 Task: Create a rule when checklist name is completed in a card by me.
Action: Mouse moved to (477, 406)
Screenshot: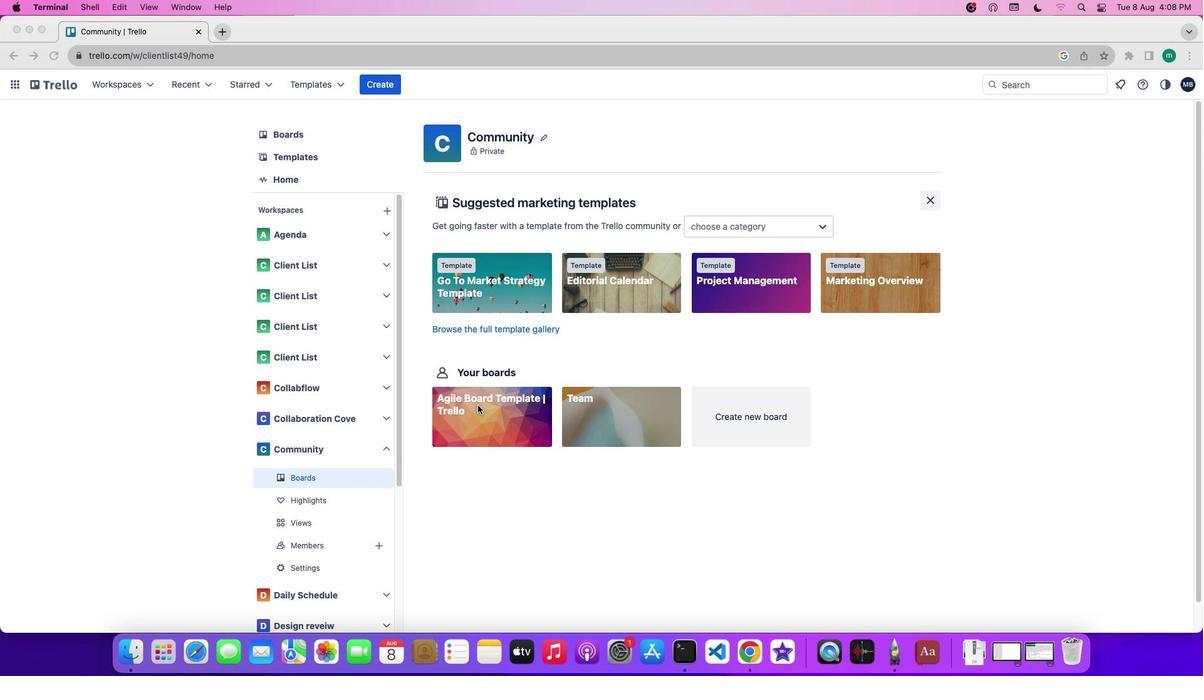 
Action: Mouse pressed left at (477, 406)
Screenshot: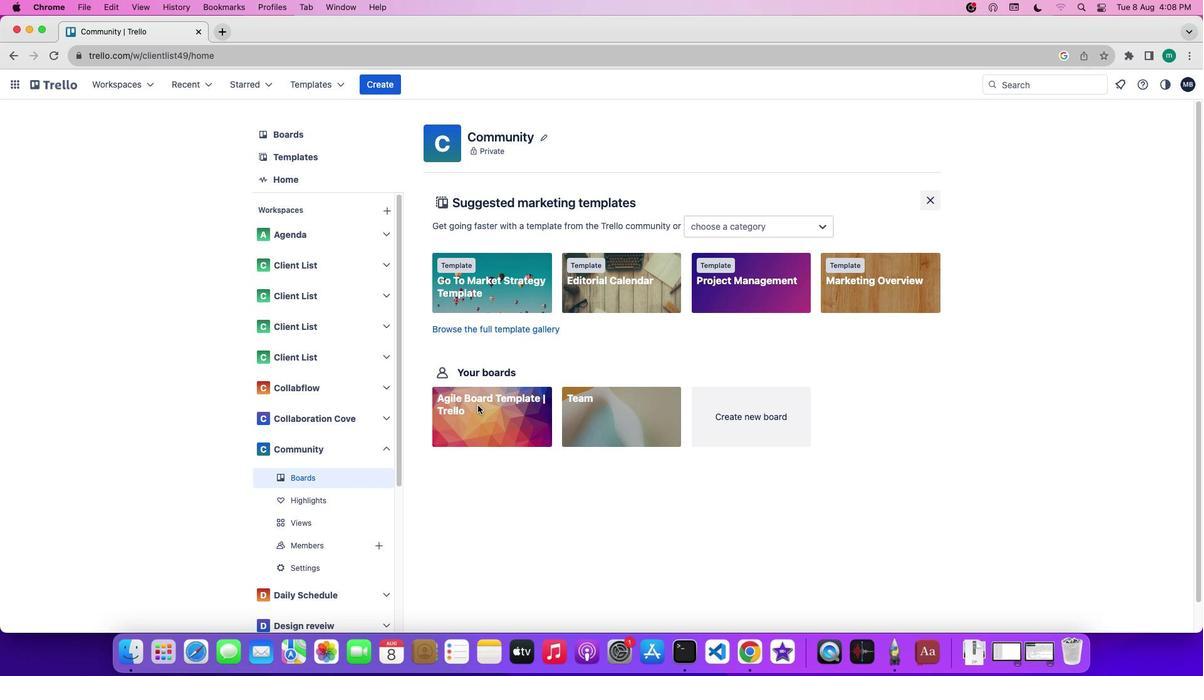 
Action: Mouse pressed left at (477, 406)
Screenshot: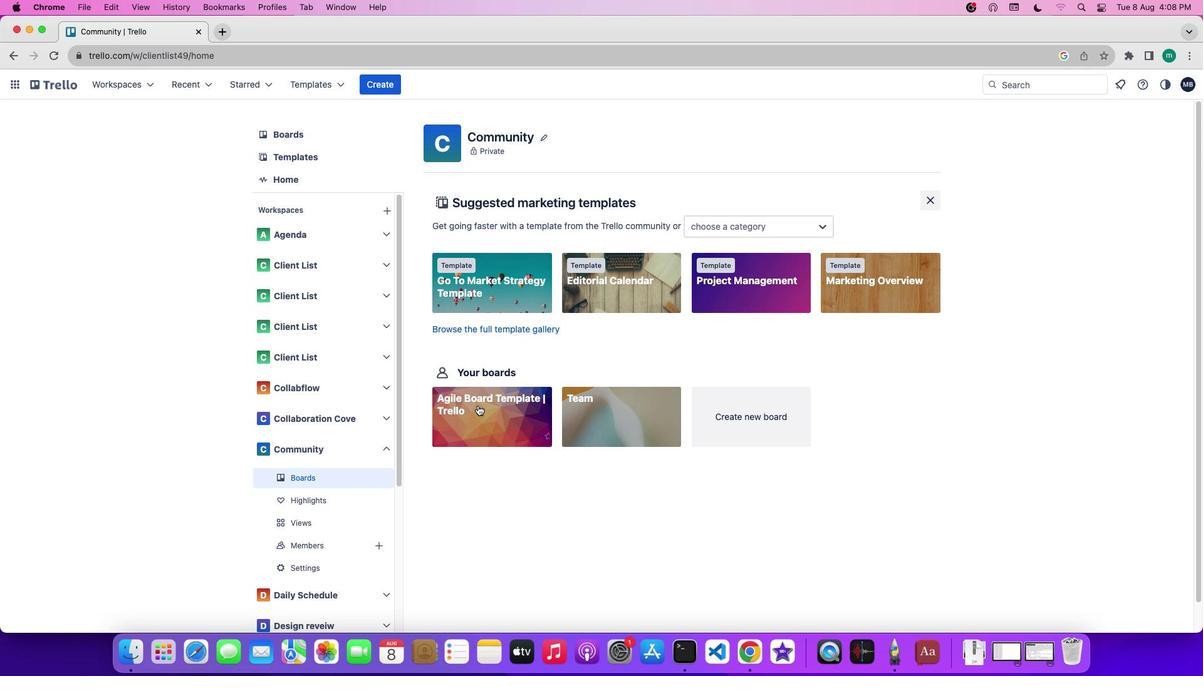 
Action: Mouse moved to (1139, 270)
Screenshot: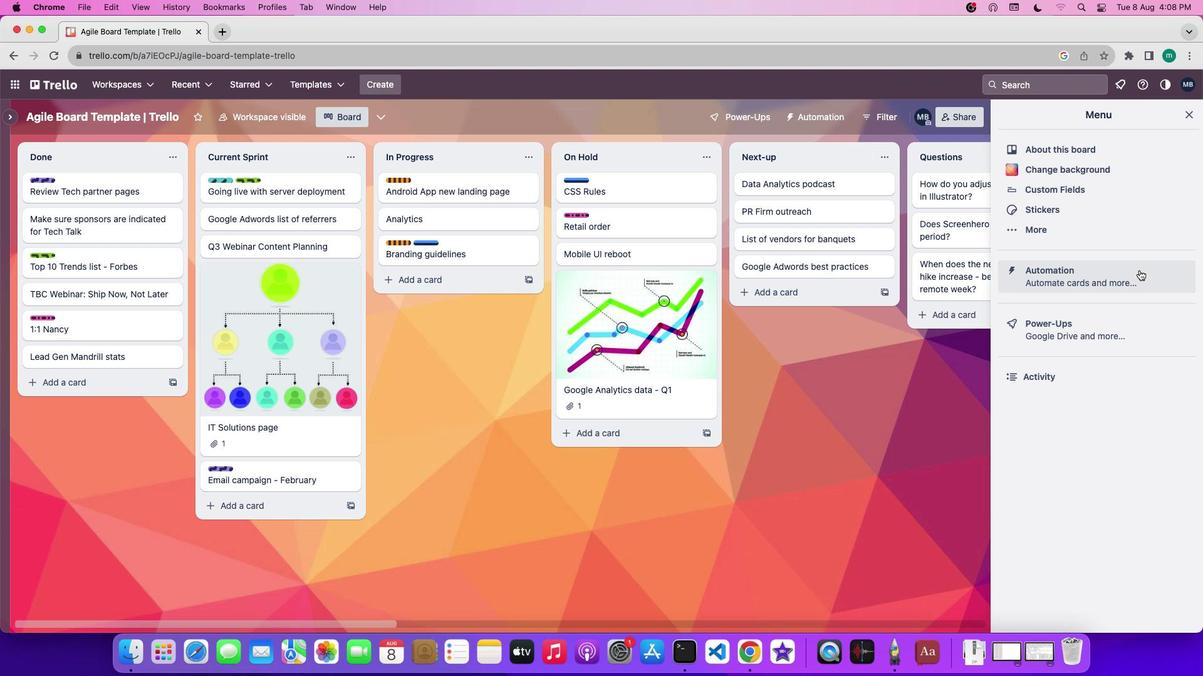 
Action: Mouse pressed left at (1139, 270)
Screenshot: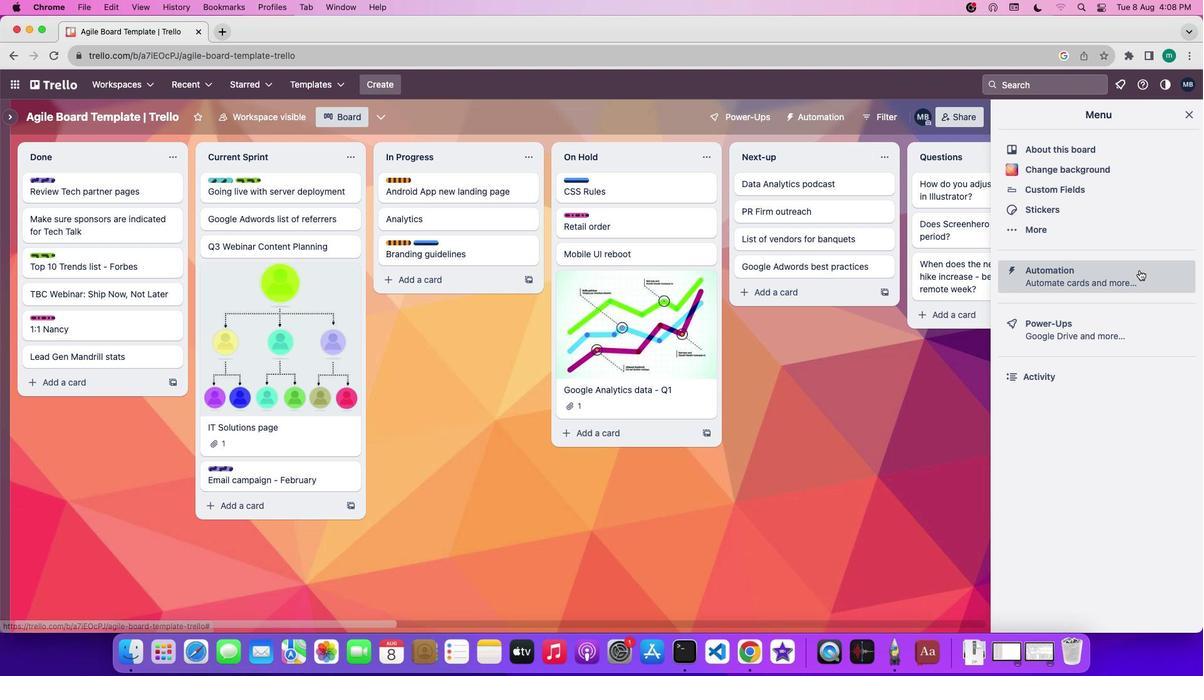 
Action: Mouse moved to (60, 226)
Screenshot: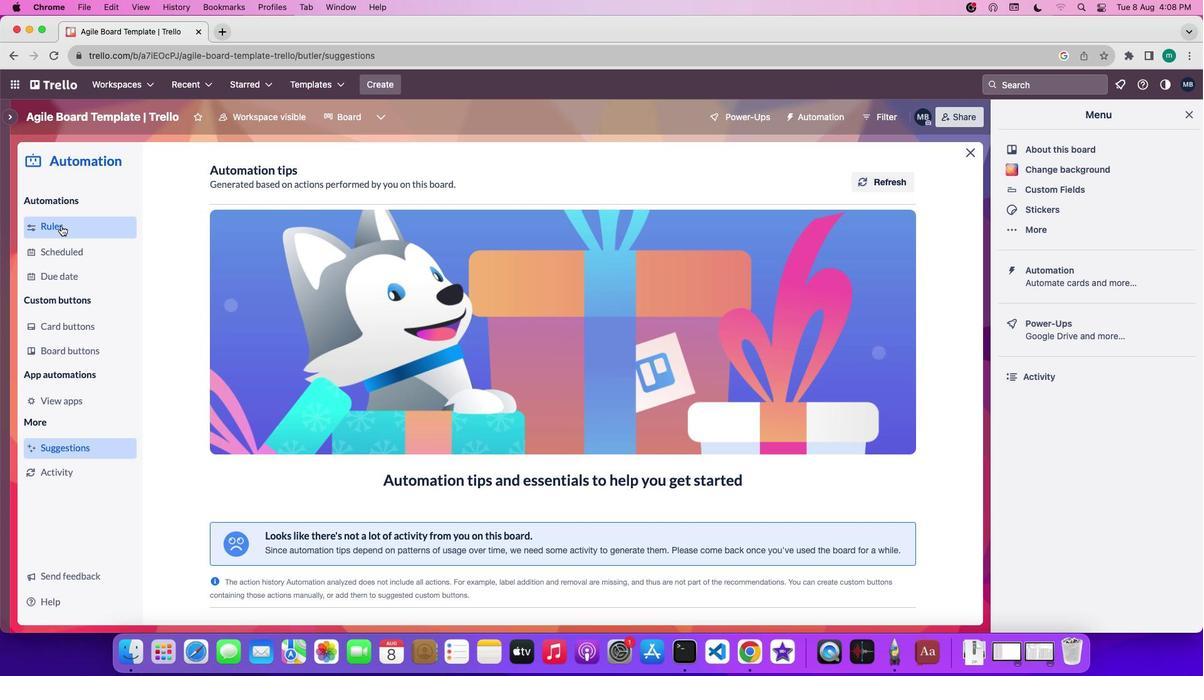 
Action: Mouse pressed left at (60, 226)
Screenshot: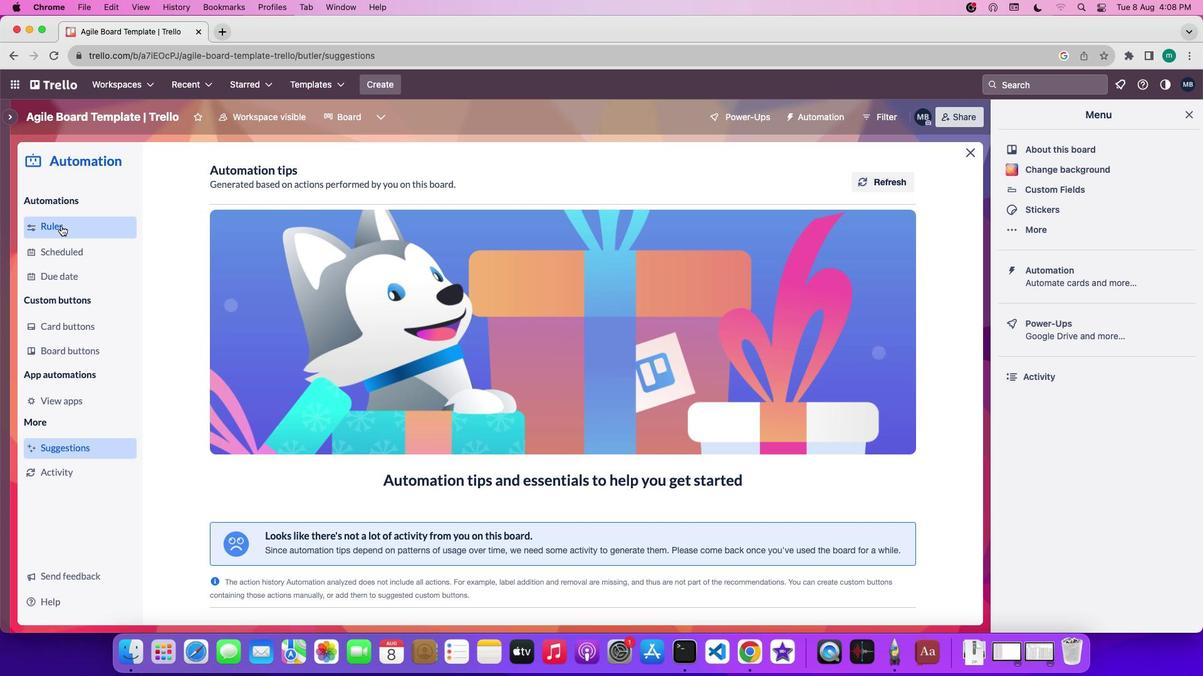 
Action: Mouse moved to (782, 177)
Screenshot: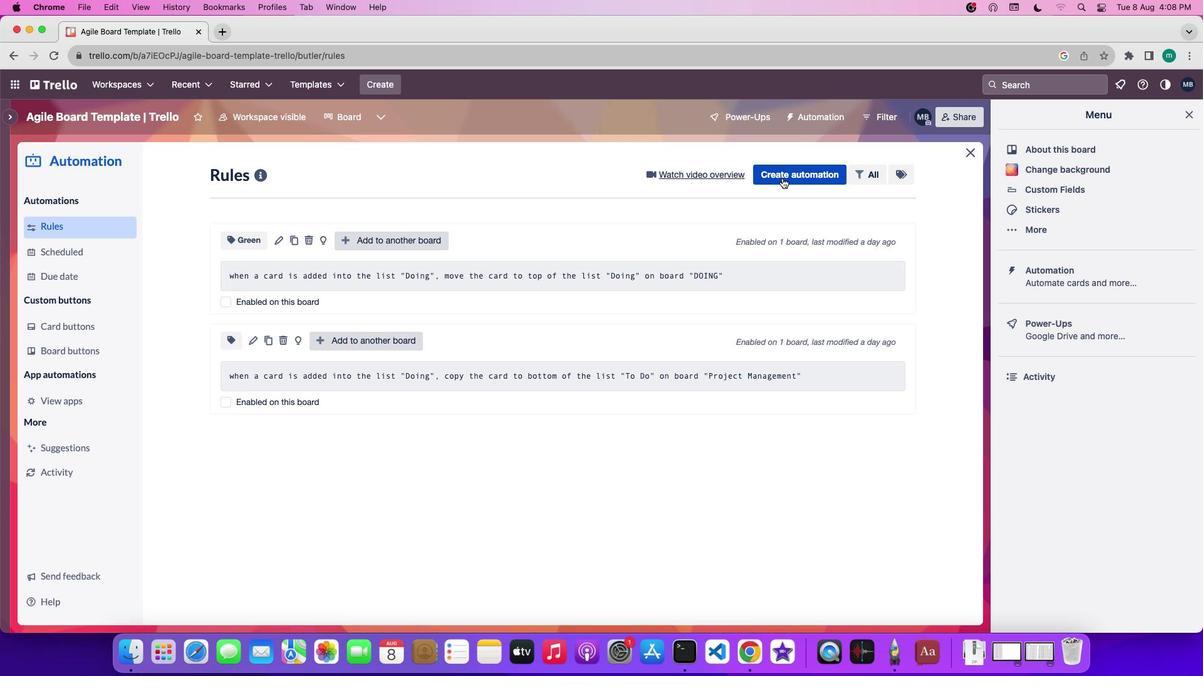 
Action: Mouse pressed left at (782, 177)
Screenshot: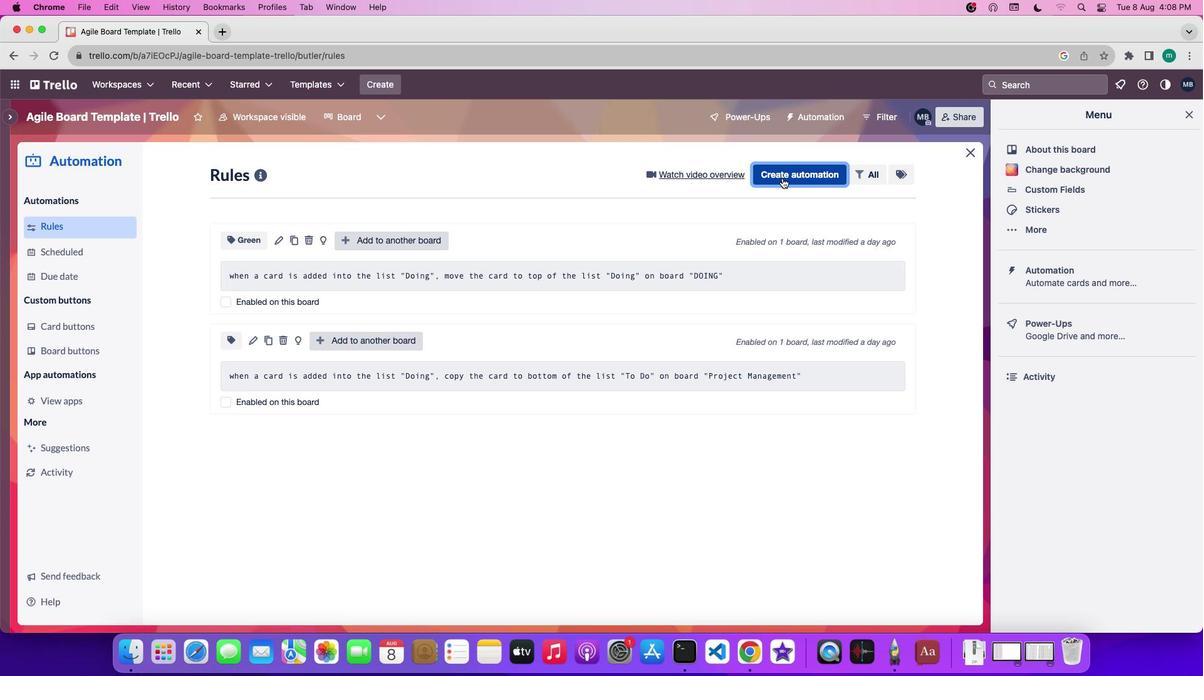 
Action: Mouse moved to (695, 371)
Screenshot: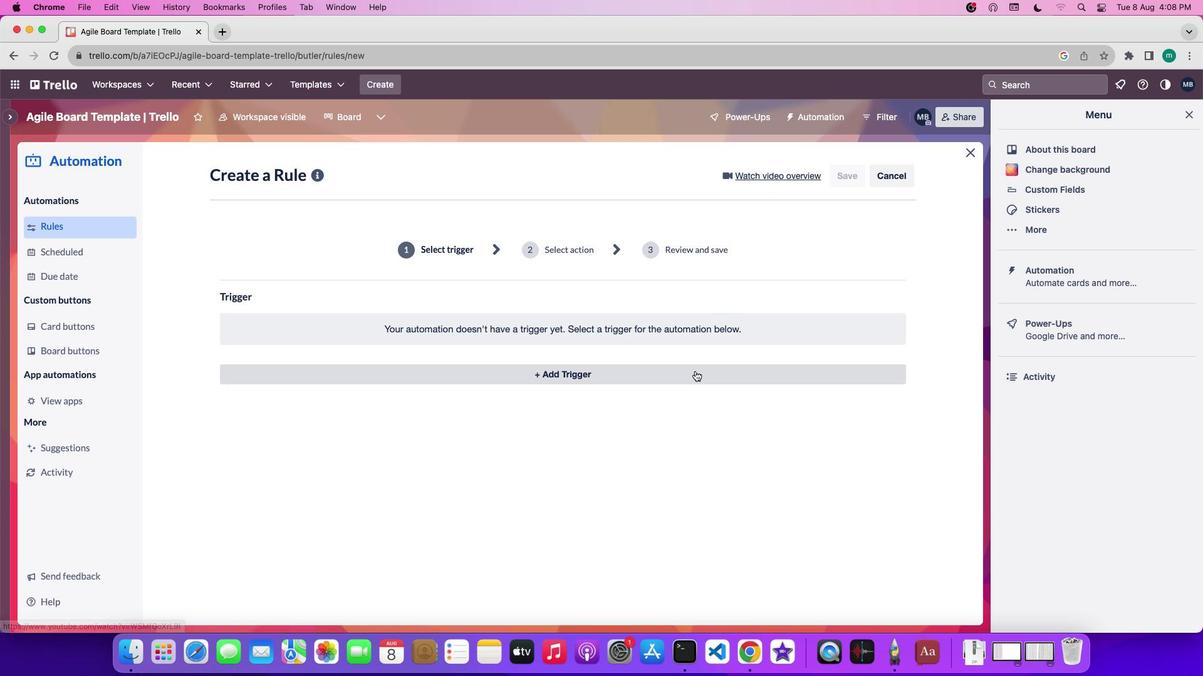 
Action: Mouse pressed left at (695, 371)
Screenshot: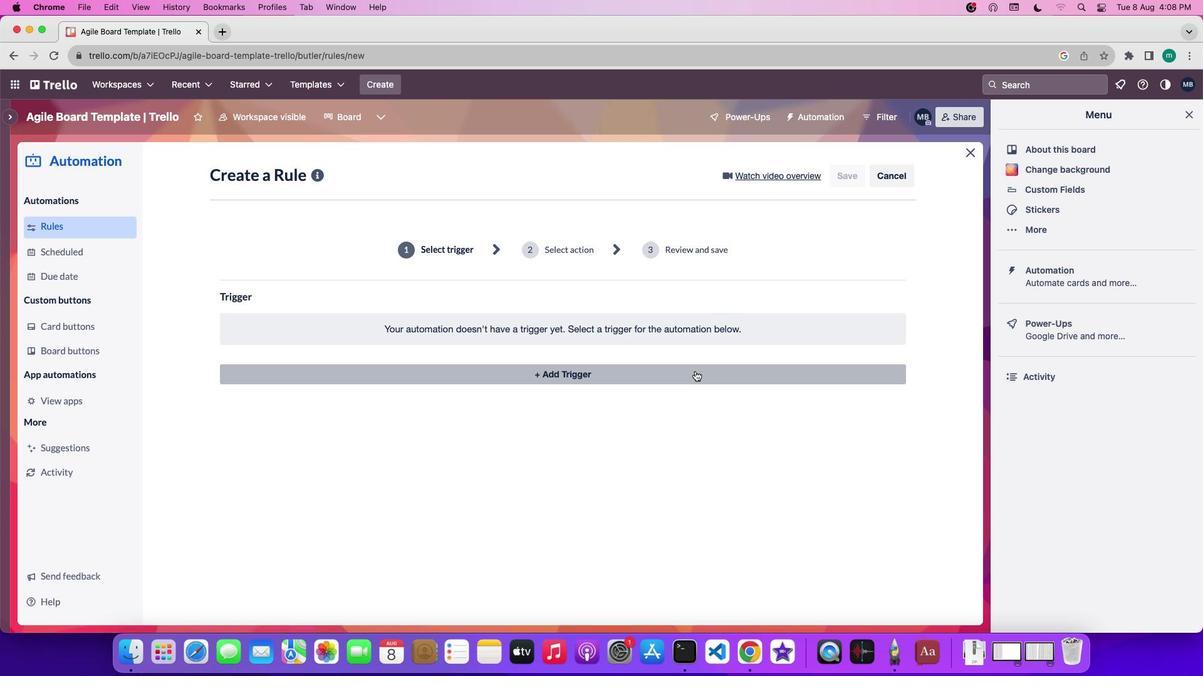 
Action: Mouse moved to (390, 417)
Screenshot: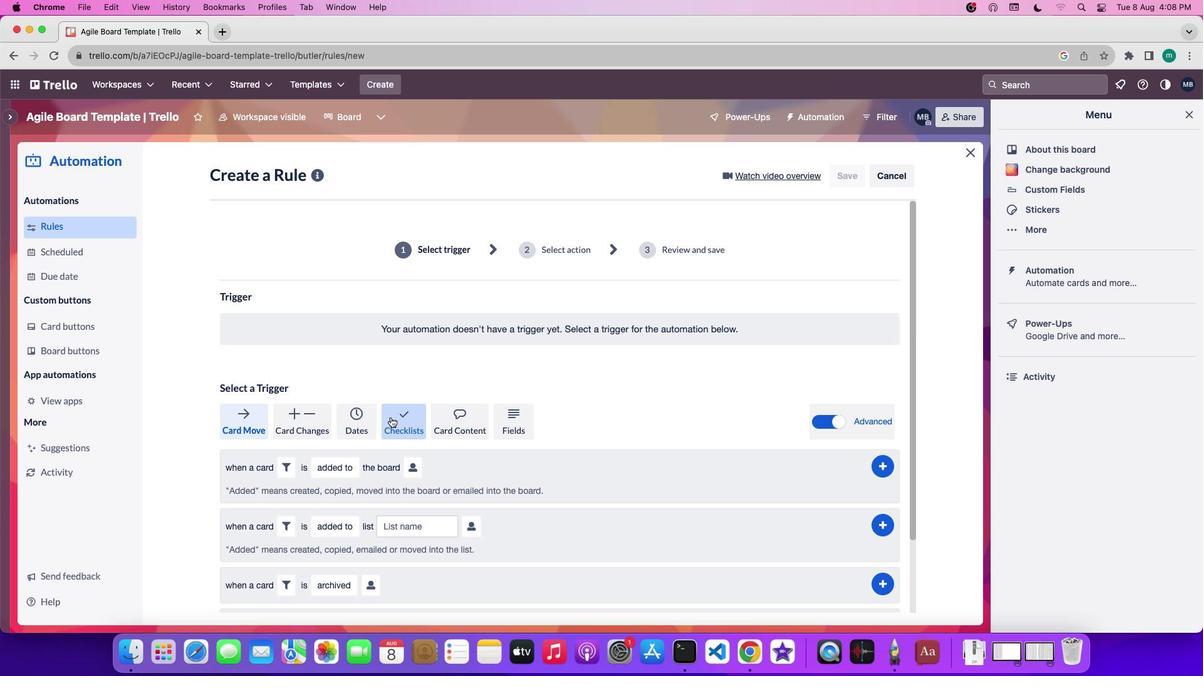 
Action: Mouse pressed left at (390, 417)
Screenshot: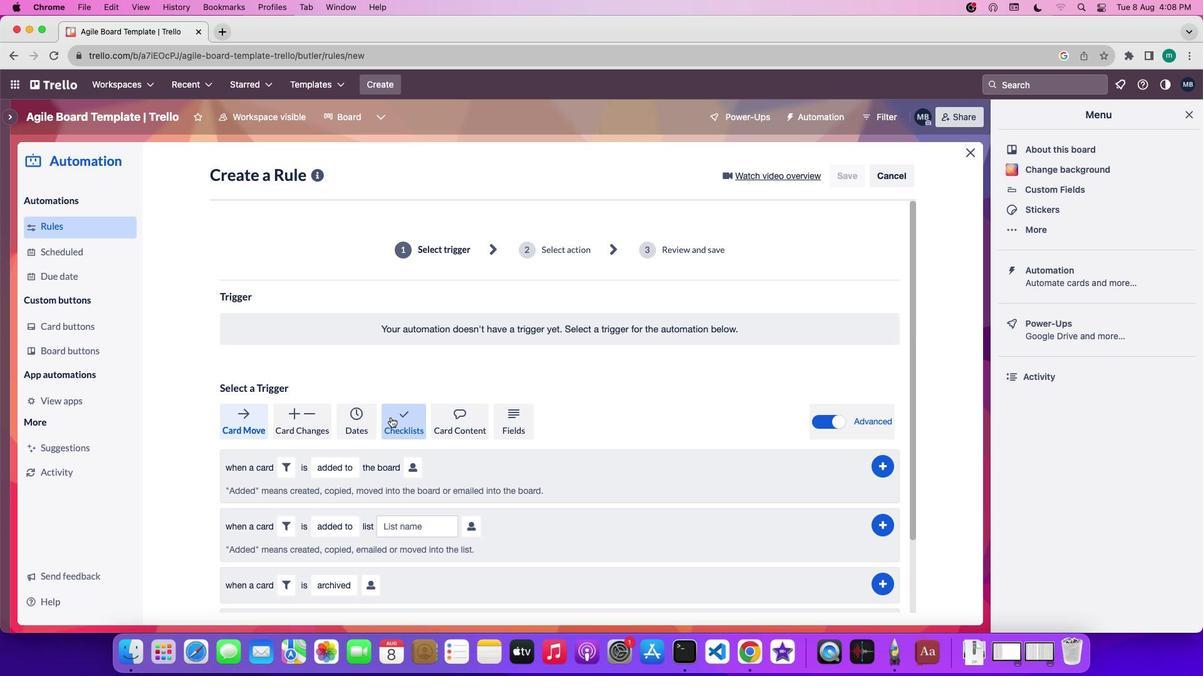 
Action: Mouse moved to (391, 417)
Screenshot: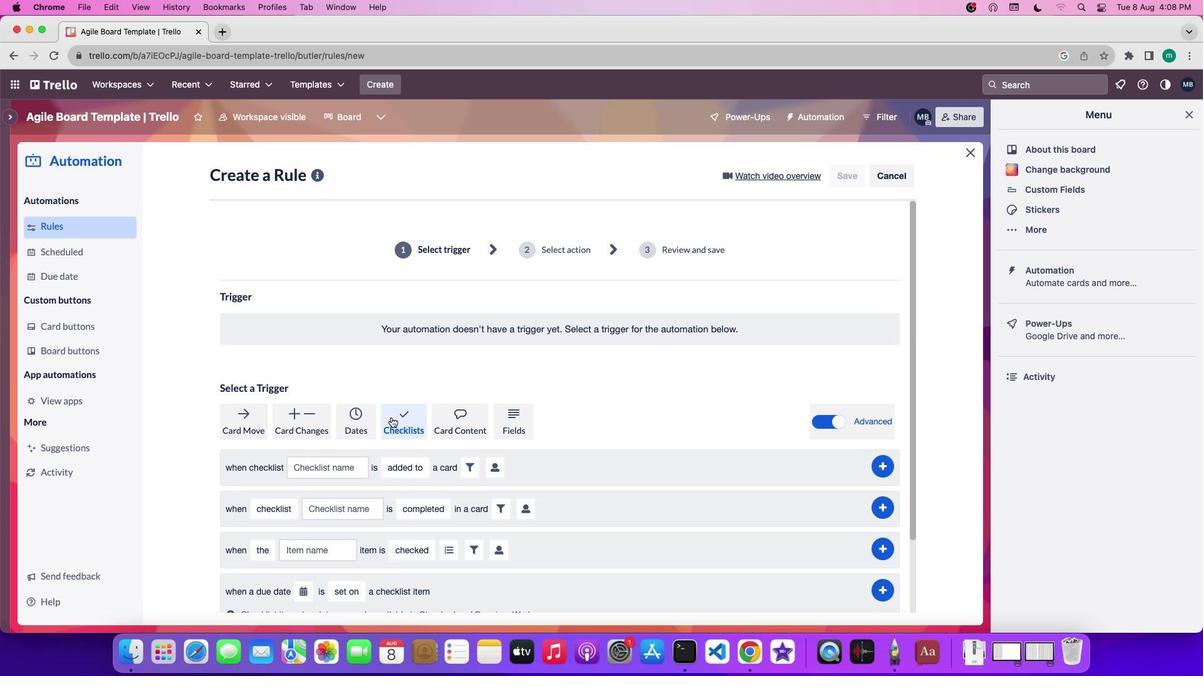 
Action: Mouse scrolled (391, 417) with delta (0, 0)
Screenshot: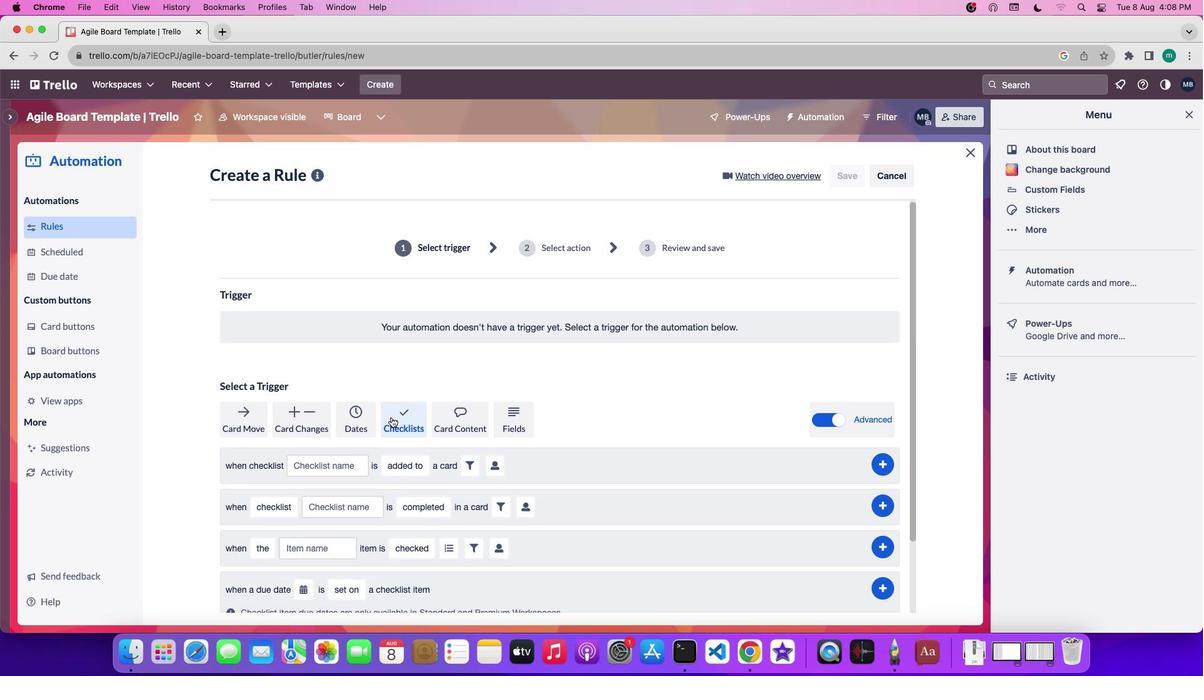 
Action: Mouse scrolled (391, 417) with delta (0, 0)
Screenshot: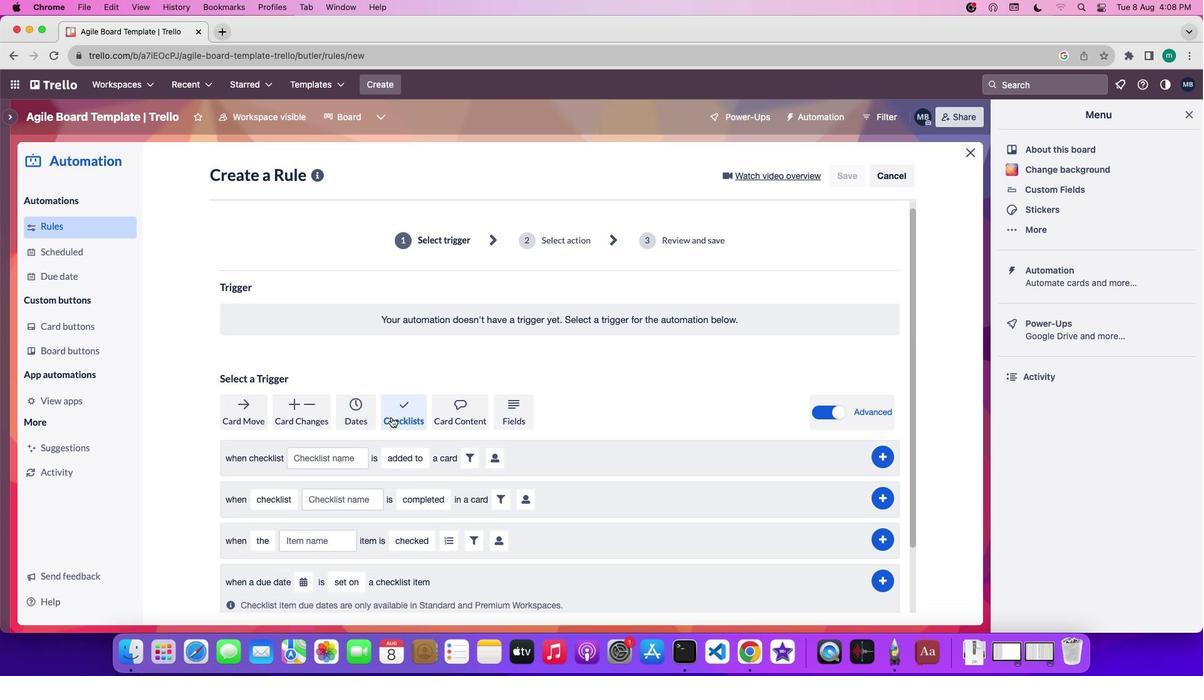 
Action: Mouse scrolled (391, 417) with delta (0, -1)
Screenshot: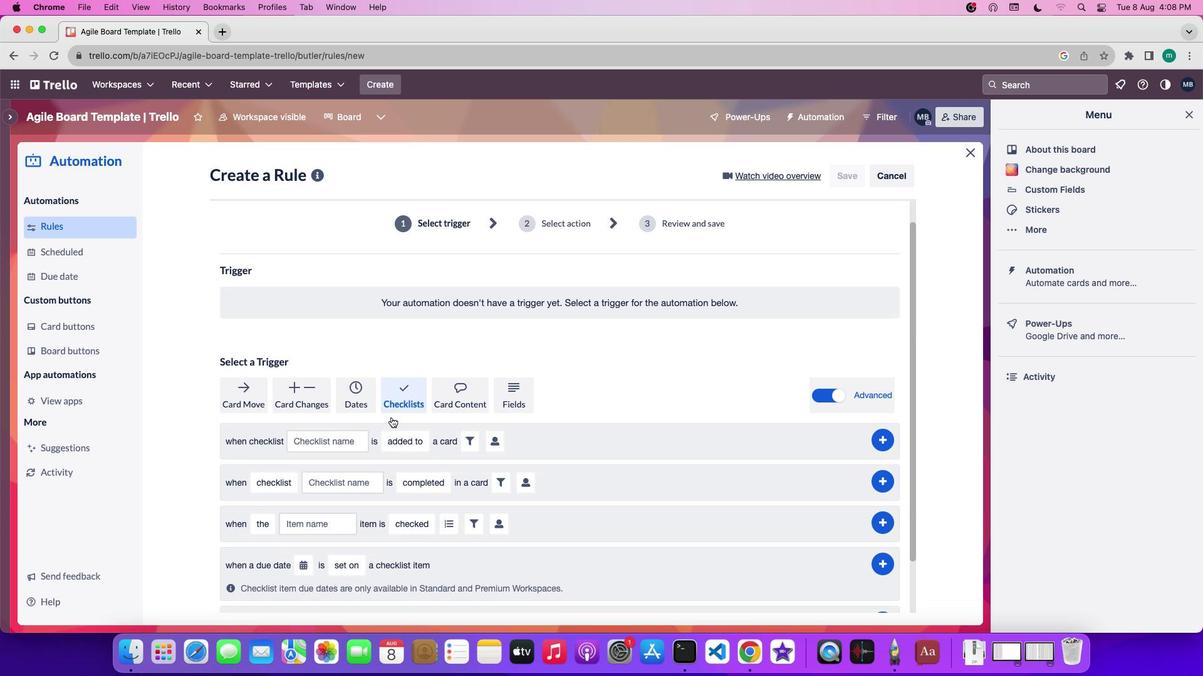 
Action: Mouse scrolled (391, 417) with delta (0, -2)
Screenshot: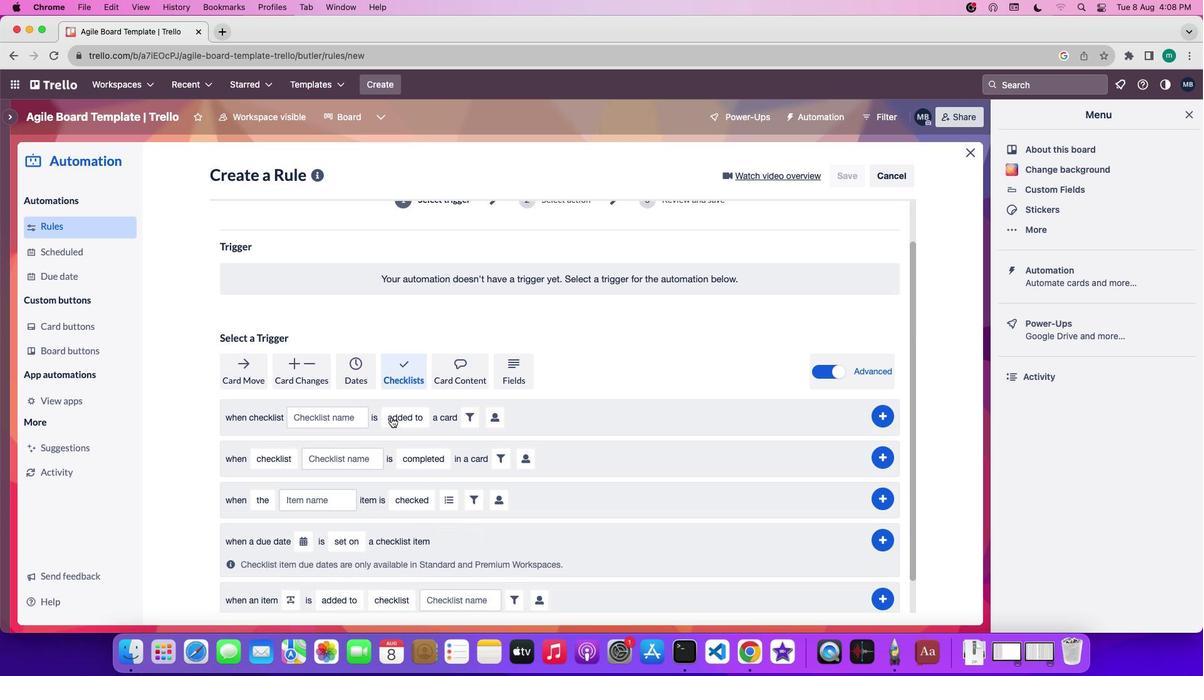 
Action: Mouse moved to (275, 416)
Screenshot: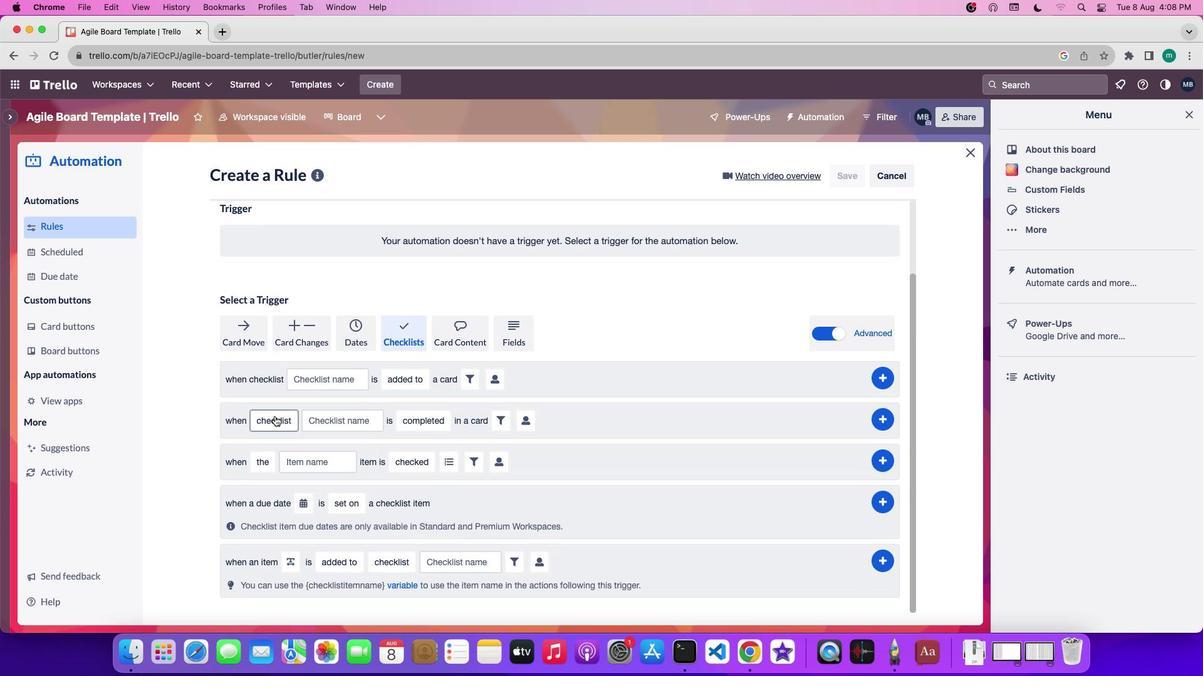 
Action: Mouse pressed left at (275, 416)
Screenshot: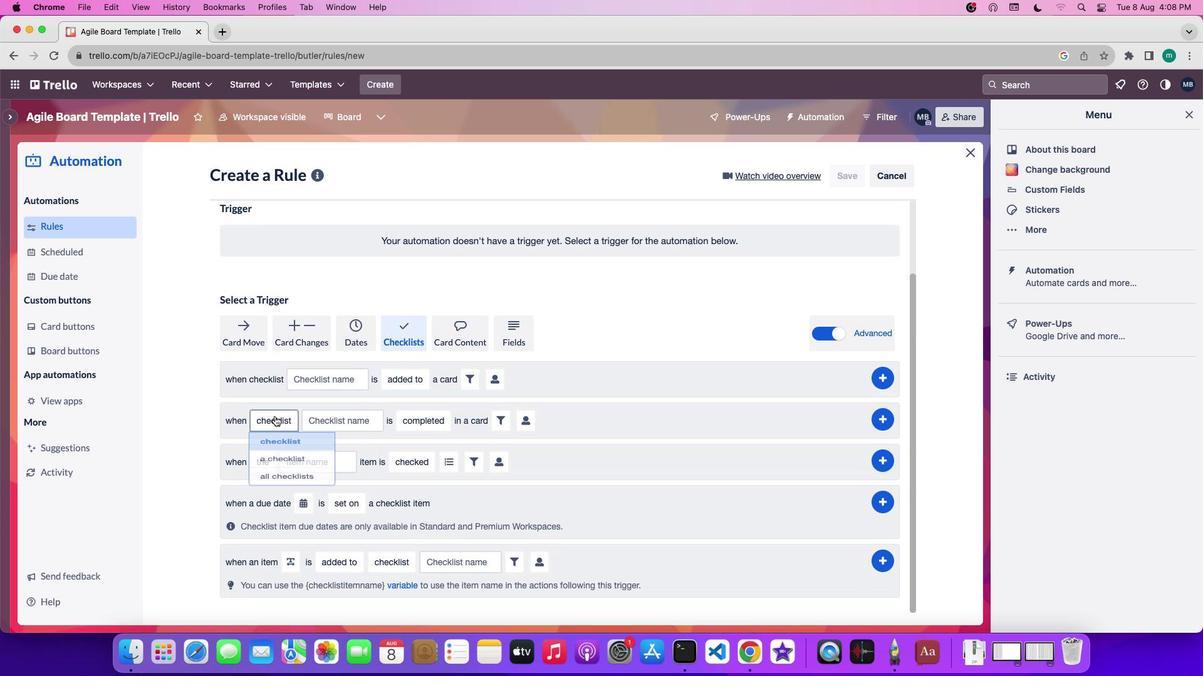 
Action: Mouse moved to (284, 451)
Screenshot: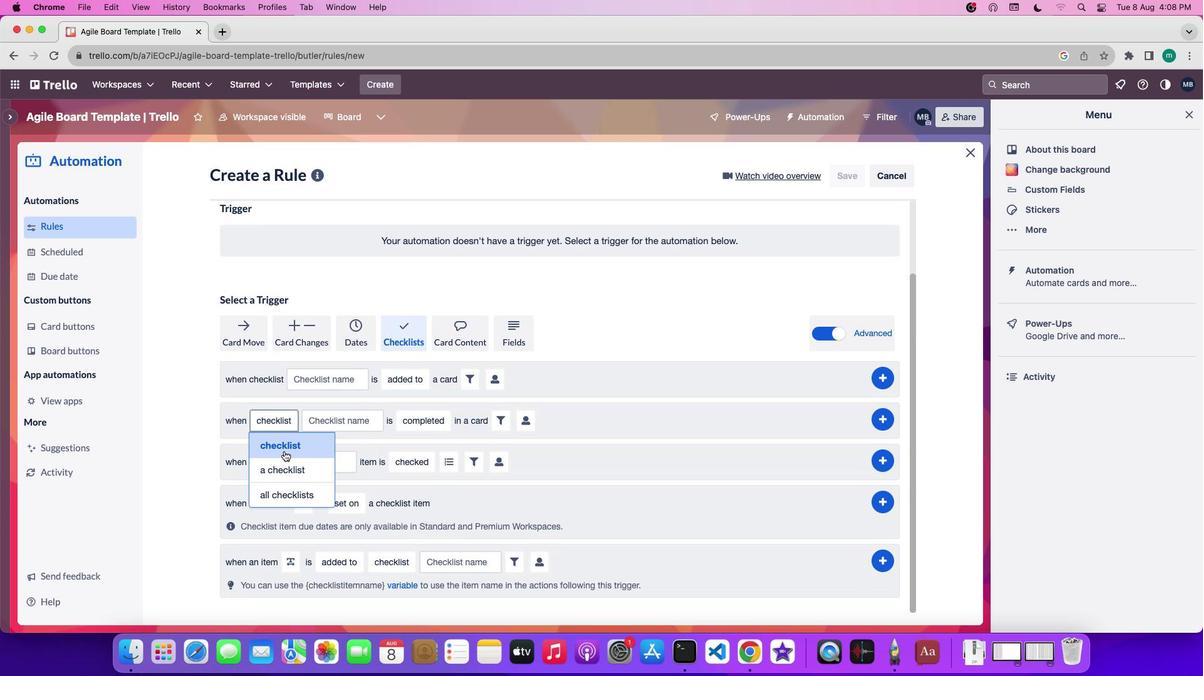 
Action: Mouse pressed left at (284, 451)
Screenshot: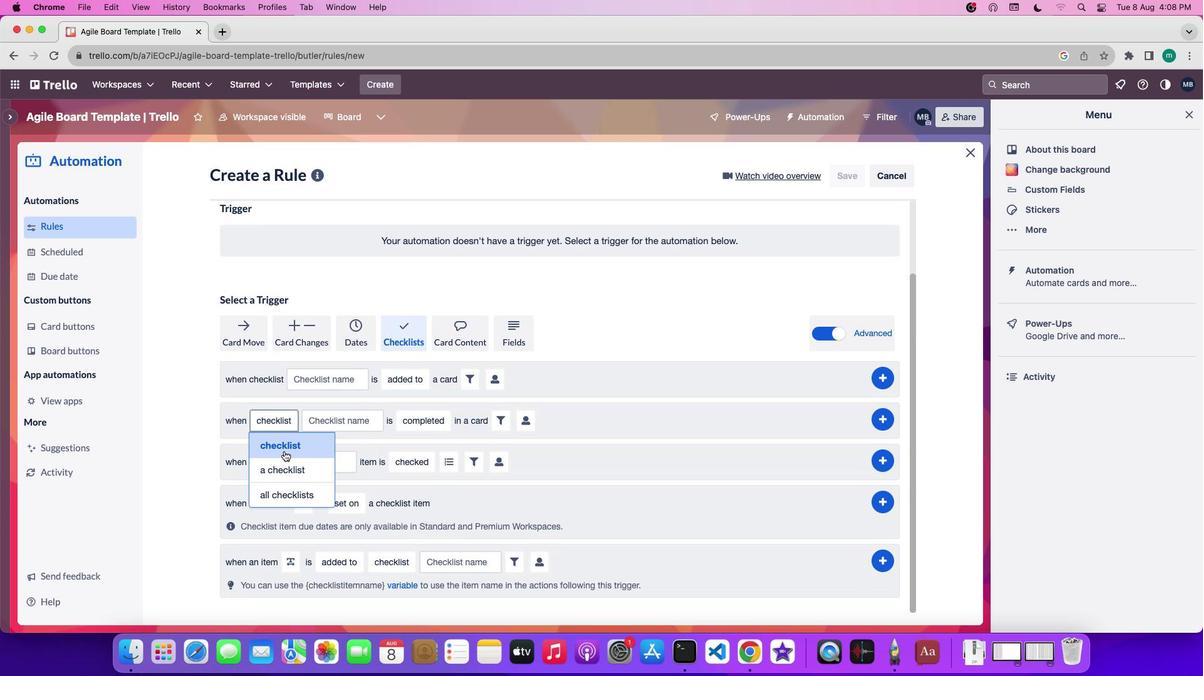 
Action: Mouse moved to (340, 421)
Screenshot: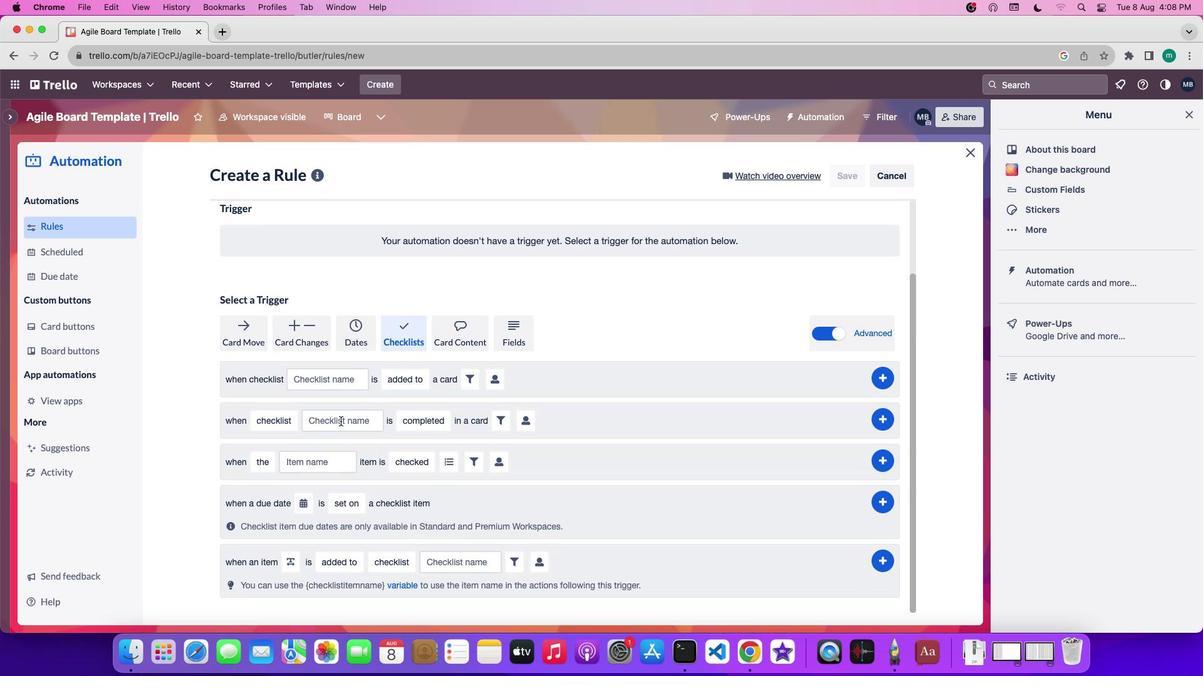 
Action: Mouse pressed left at (340, 421)
Screenshot: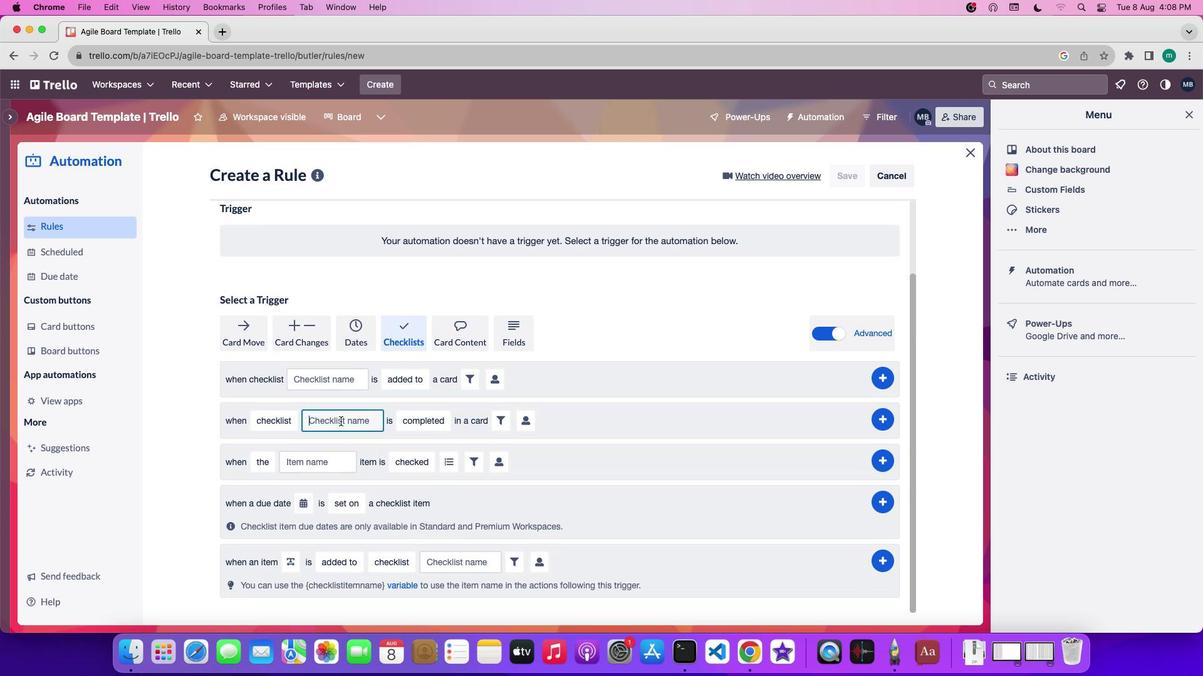 
Action: Mouse moved to (339, 421)
Screenshot: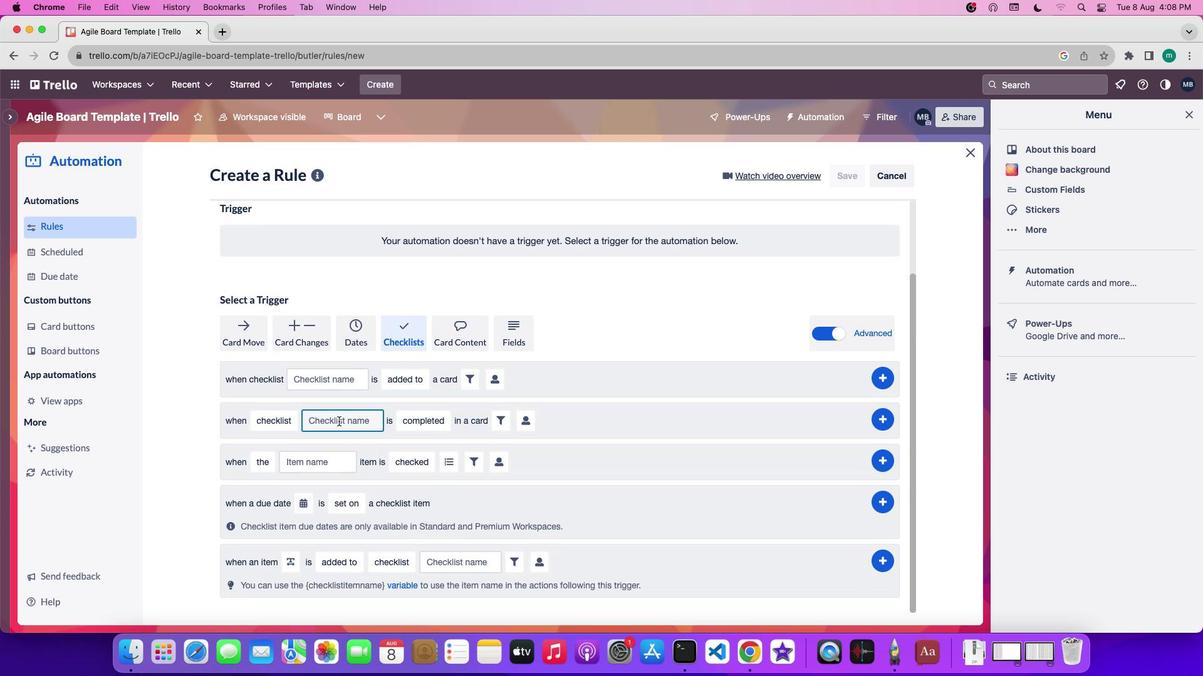 
Action: Key pressed 'n''a''m''e'
Screenshot: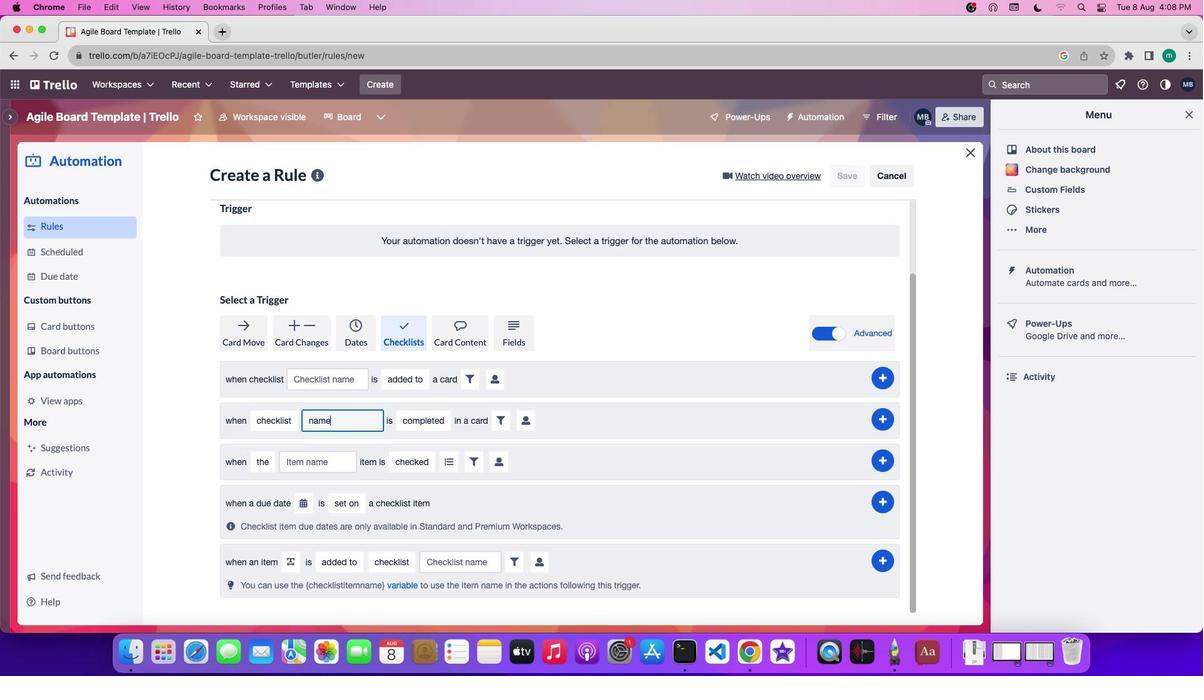 
Action: Mouse moved to (424, 418)
Screenshot: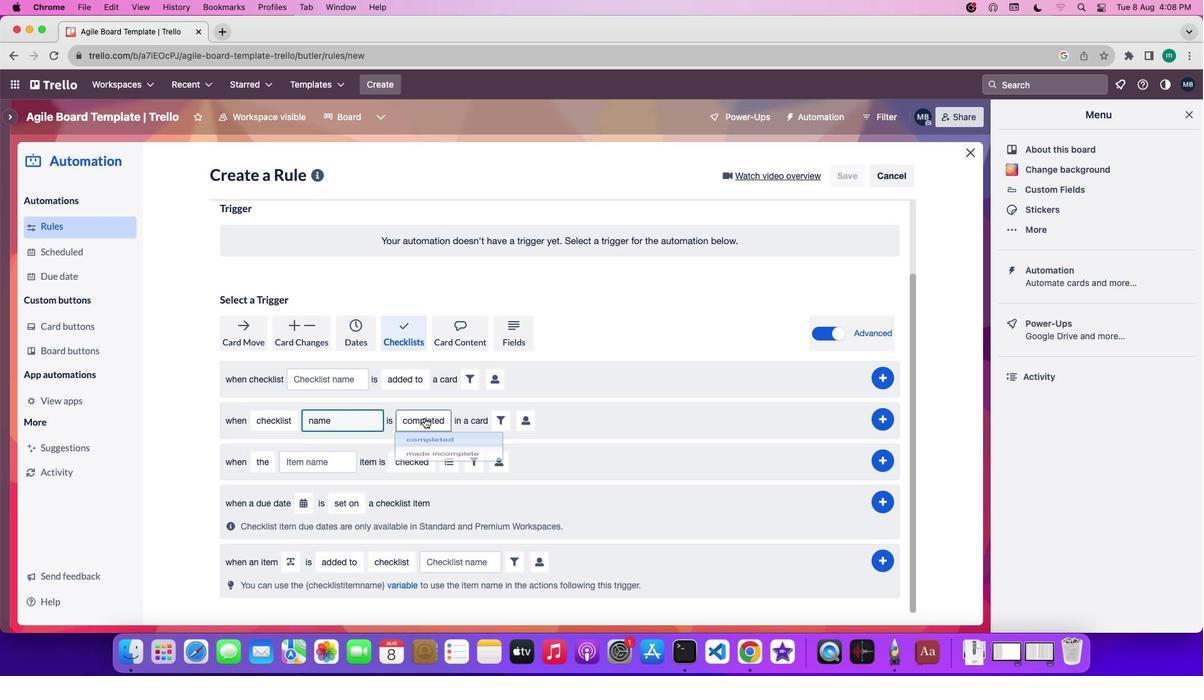 
Action: Mouse pressed left at (424, 418)
Screenshot: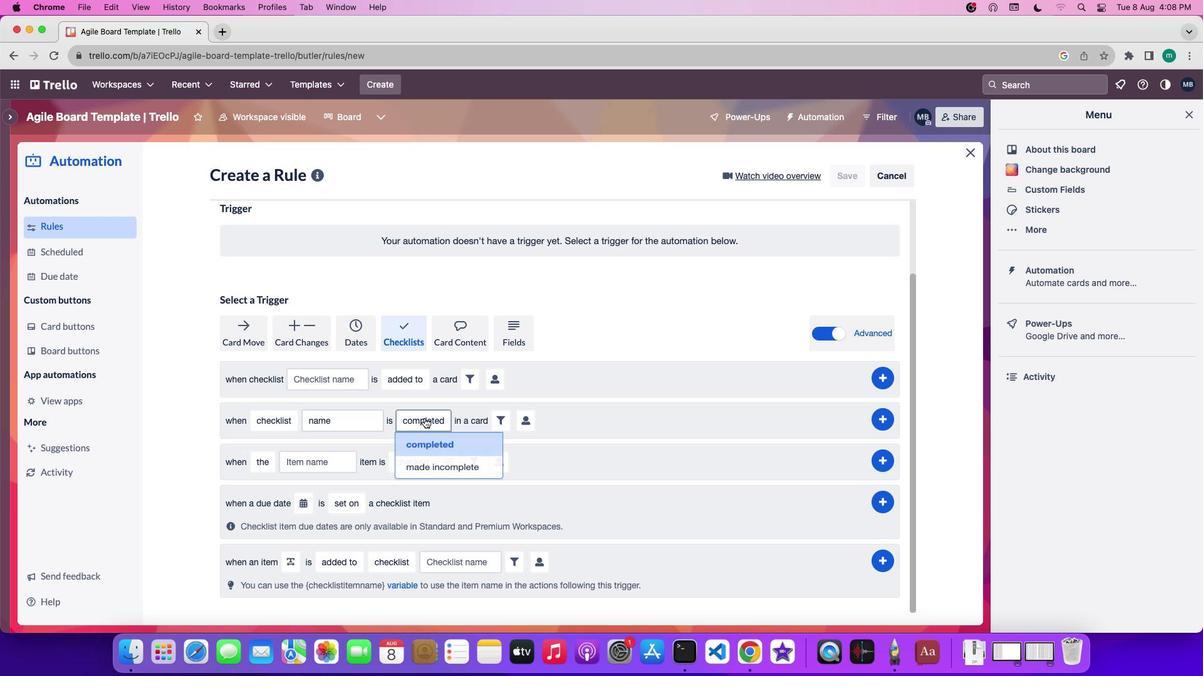 
Action: Mouse moved to (439, 453)
Screenshot: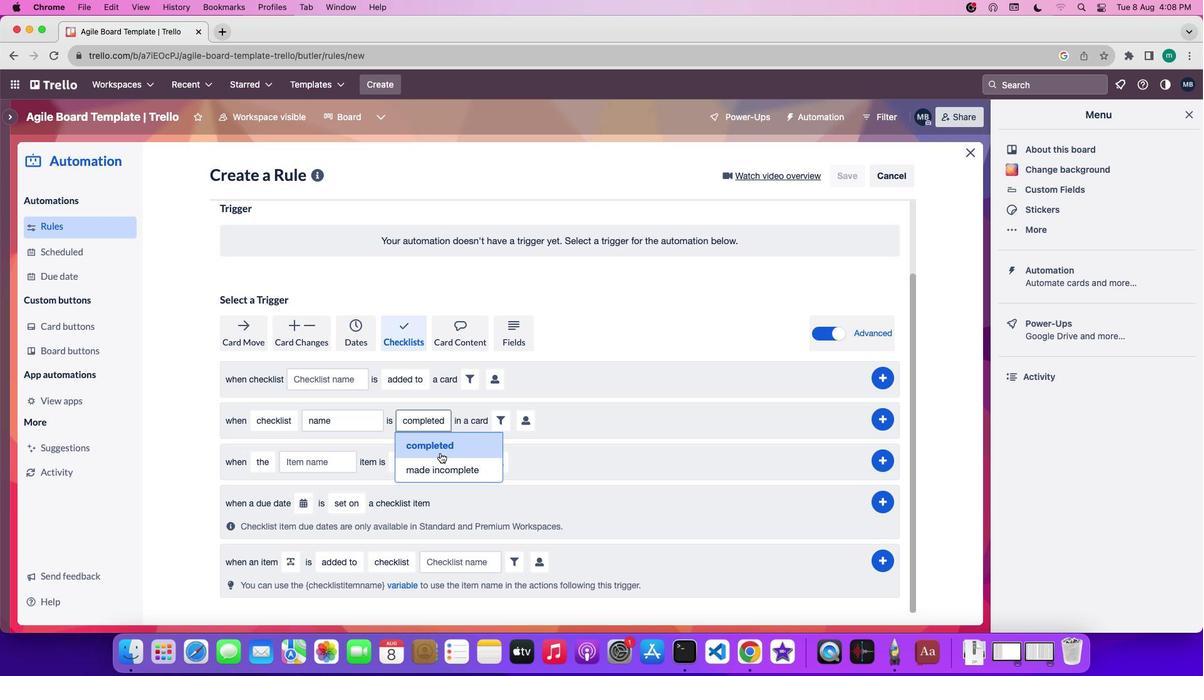 
Action: Mouse pressed left at (439, 453)
Screenshot: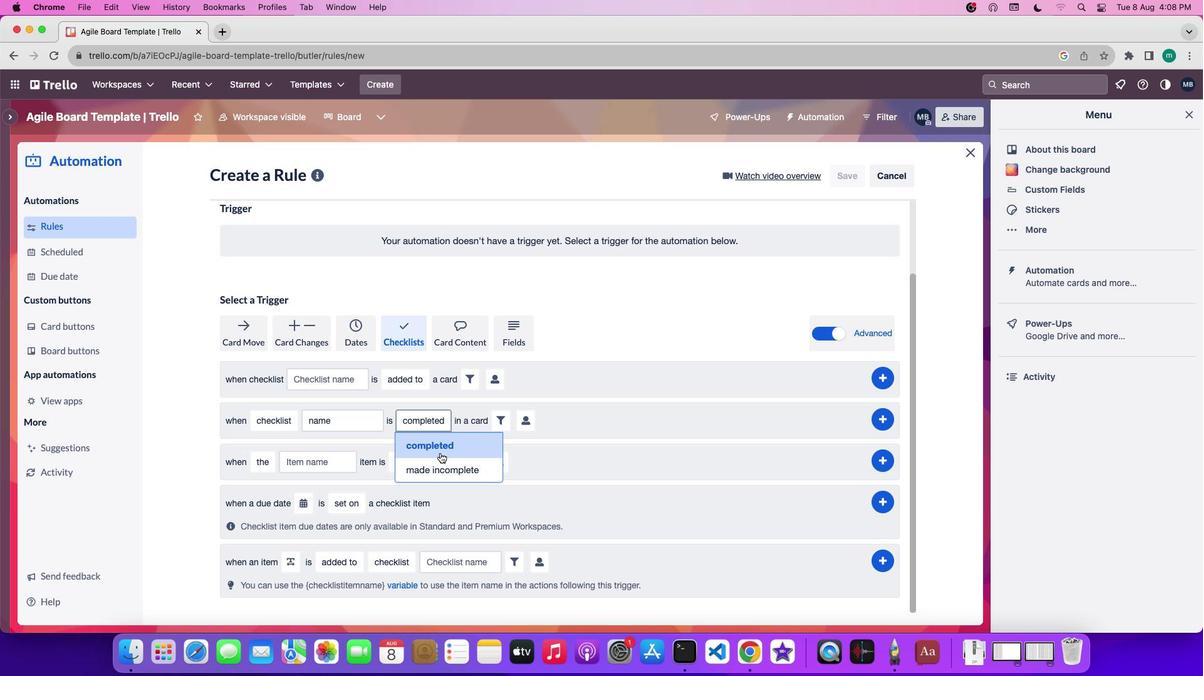 
Action: Mouse moved to (521, 421)
Screenshot: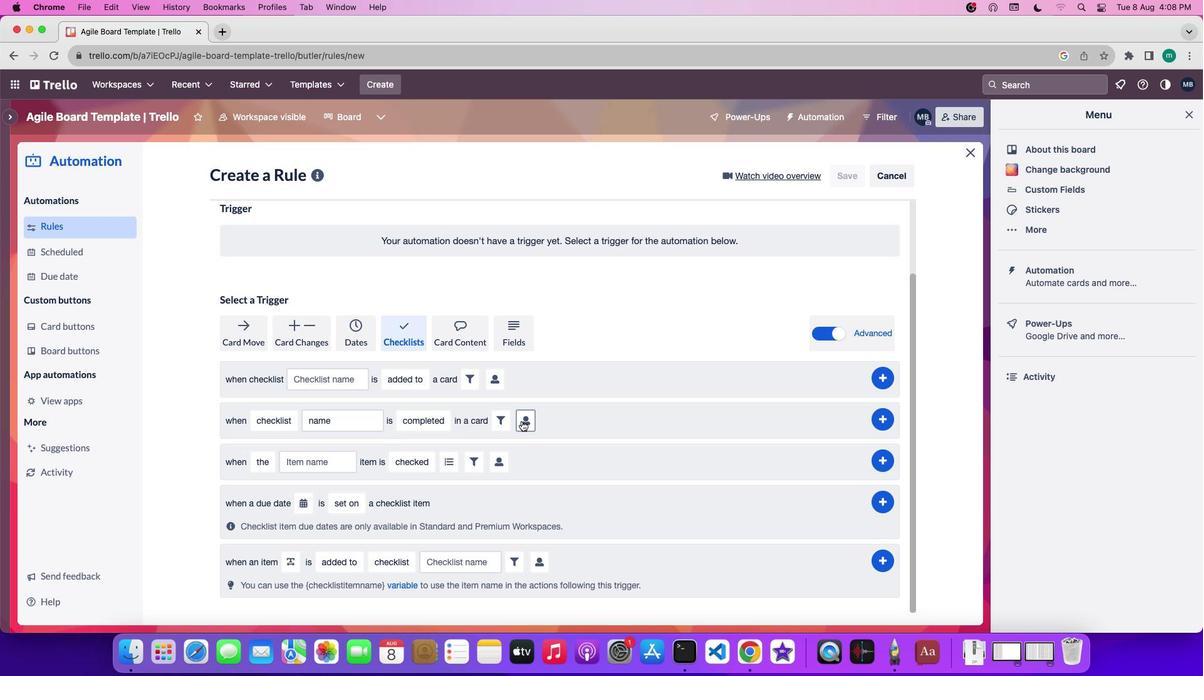 
Action: Mouse pressed left at (521, 421)
Screenshot: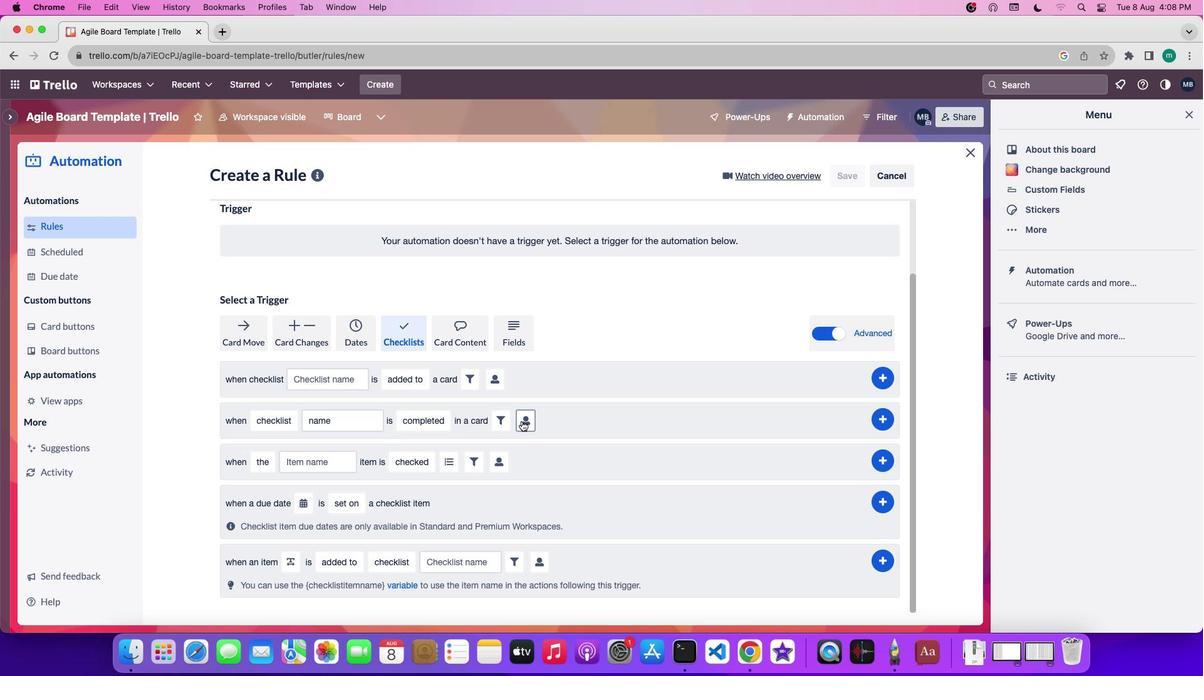
Action: Mouse moved to (735, 497)
Screenshot: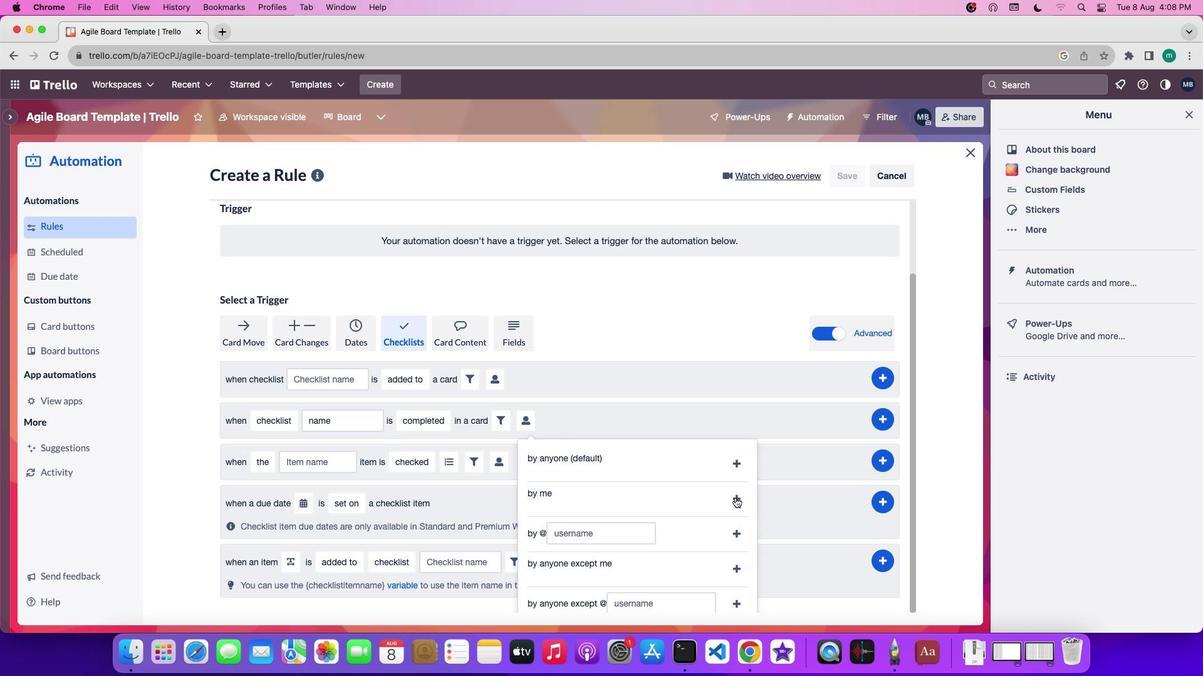 
Action: Mouse pressed left at (735, 497)
Screenshot: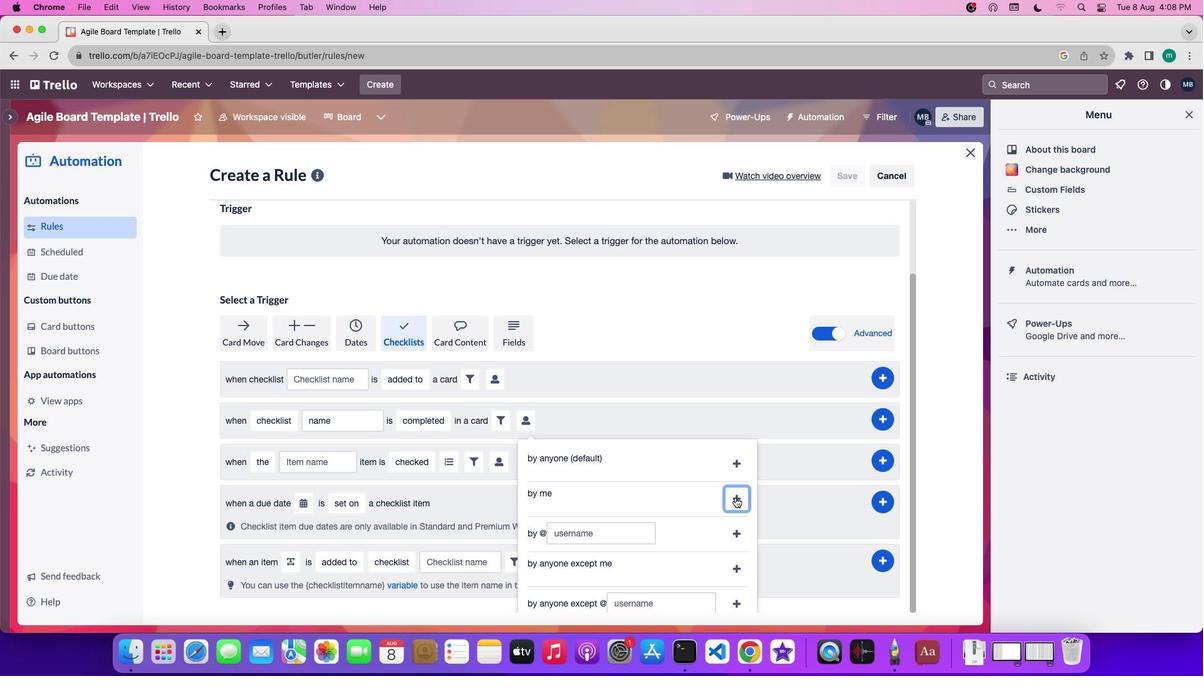 
Action: Mouse moved to (882, 422)
Screenshot: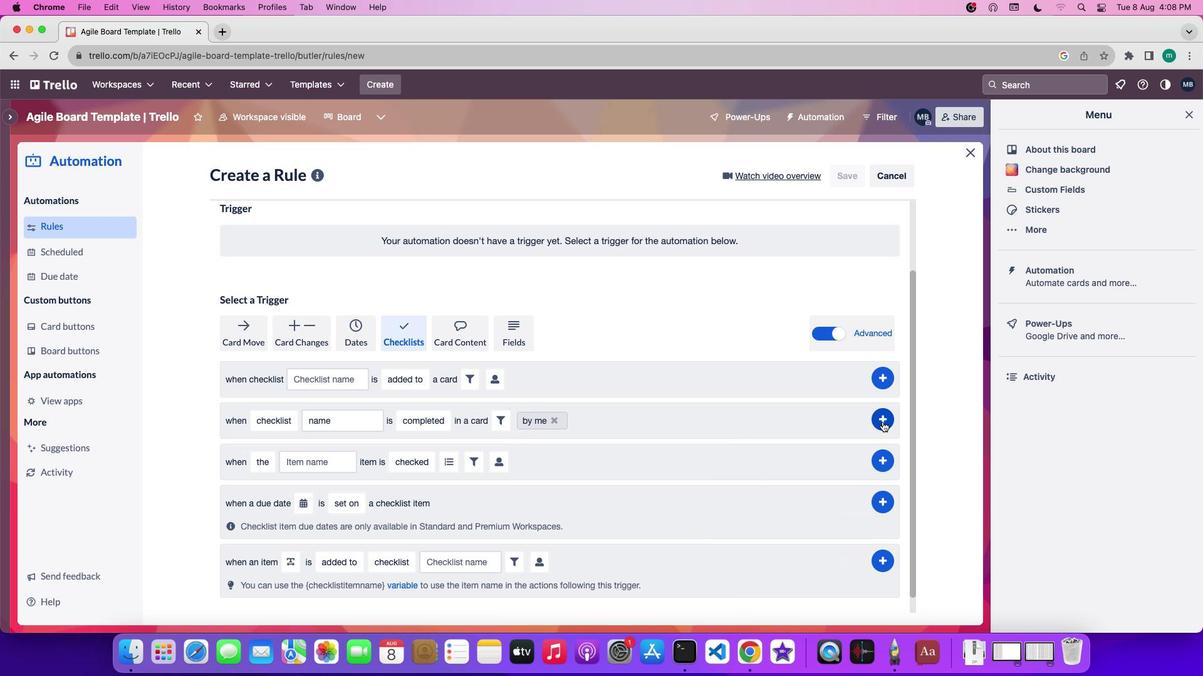 
Action: Mouse pressed left at (882, 422)
Screenshot: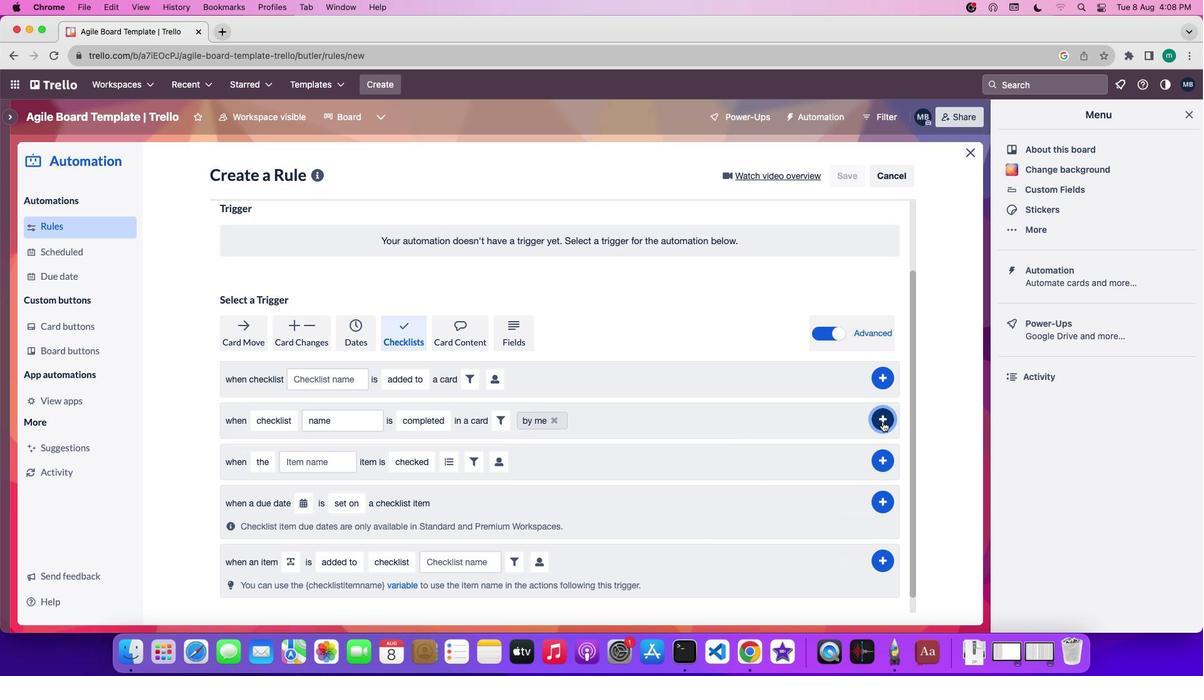 
Action: Mouse moved to (882, 421)
Screenshot: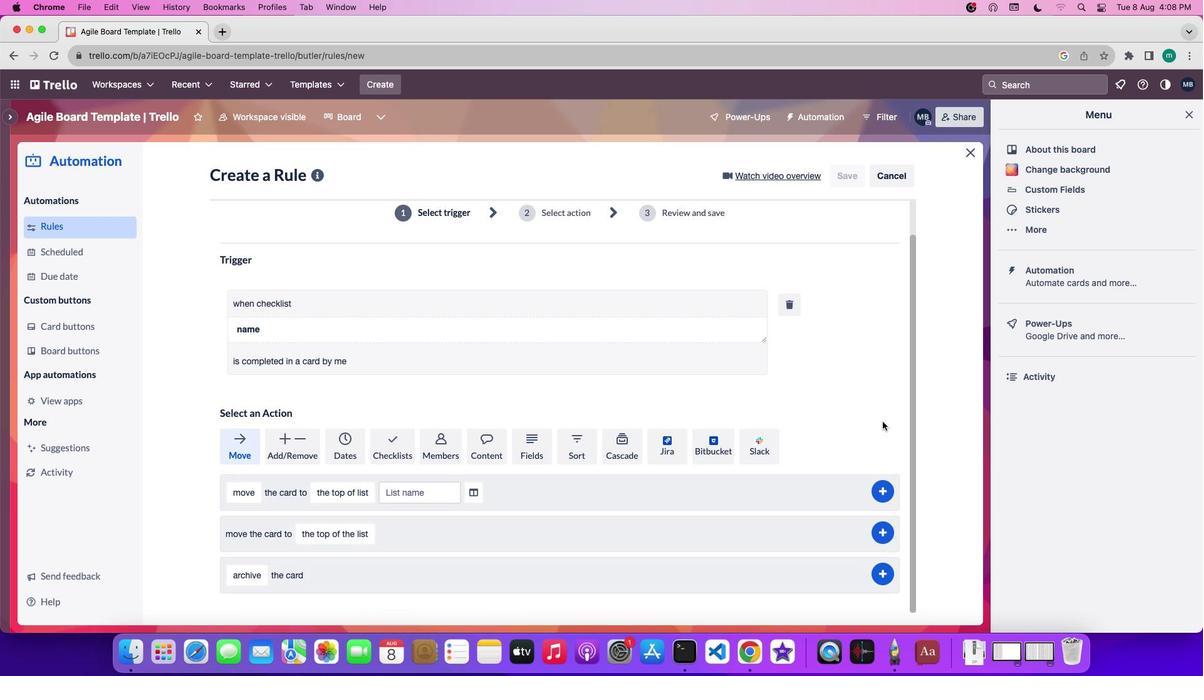 
